 Task: Turn Dictation Off
Action: Mouse moved to (182, 109)
Screenshot: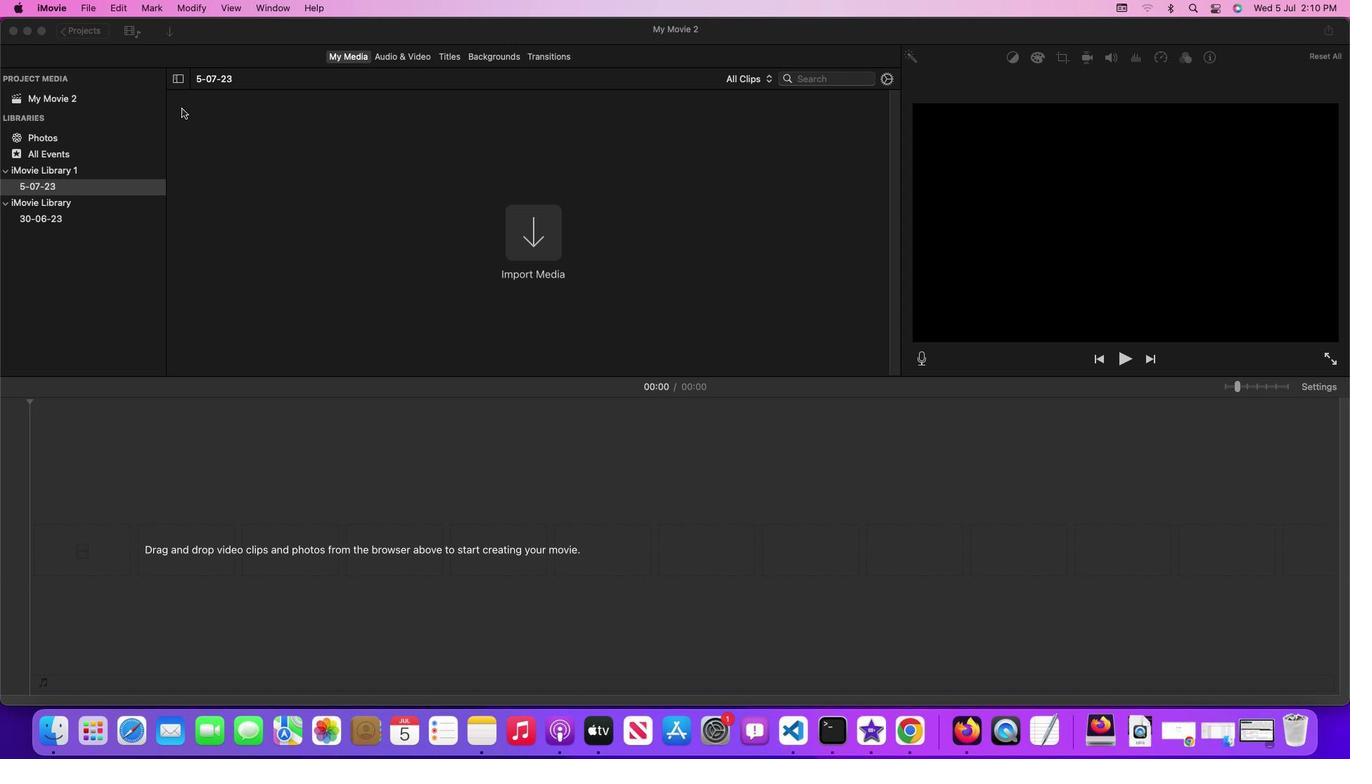 
Action: Mouse pressed left at (182, 109)
Screenshot: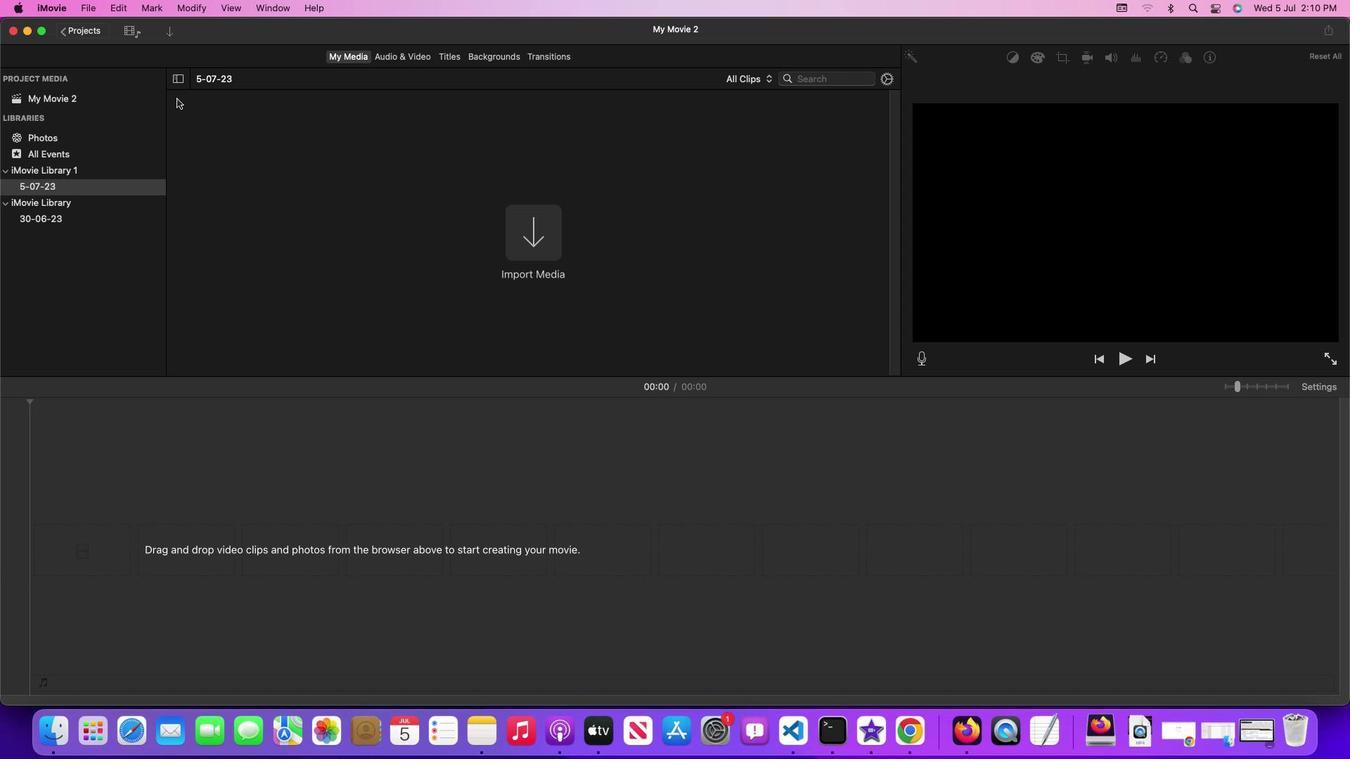 
Action: Mouse moved to (55, 7)
Screenshot: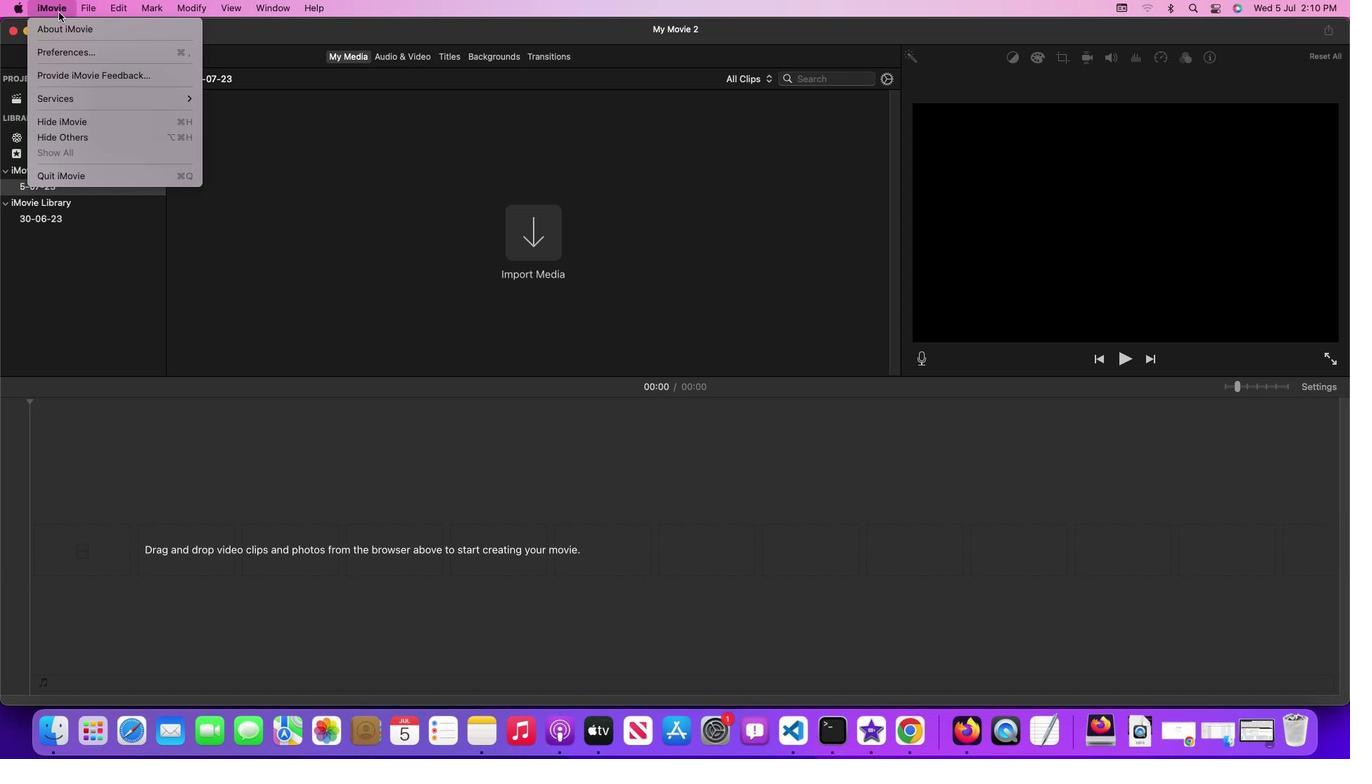 
Action: Mouse pressed left at (55, 7)
Screenshot: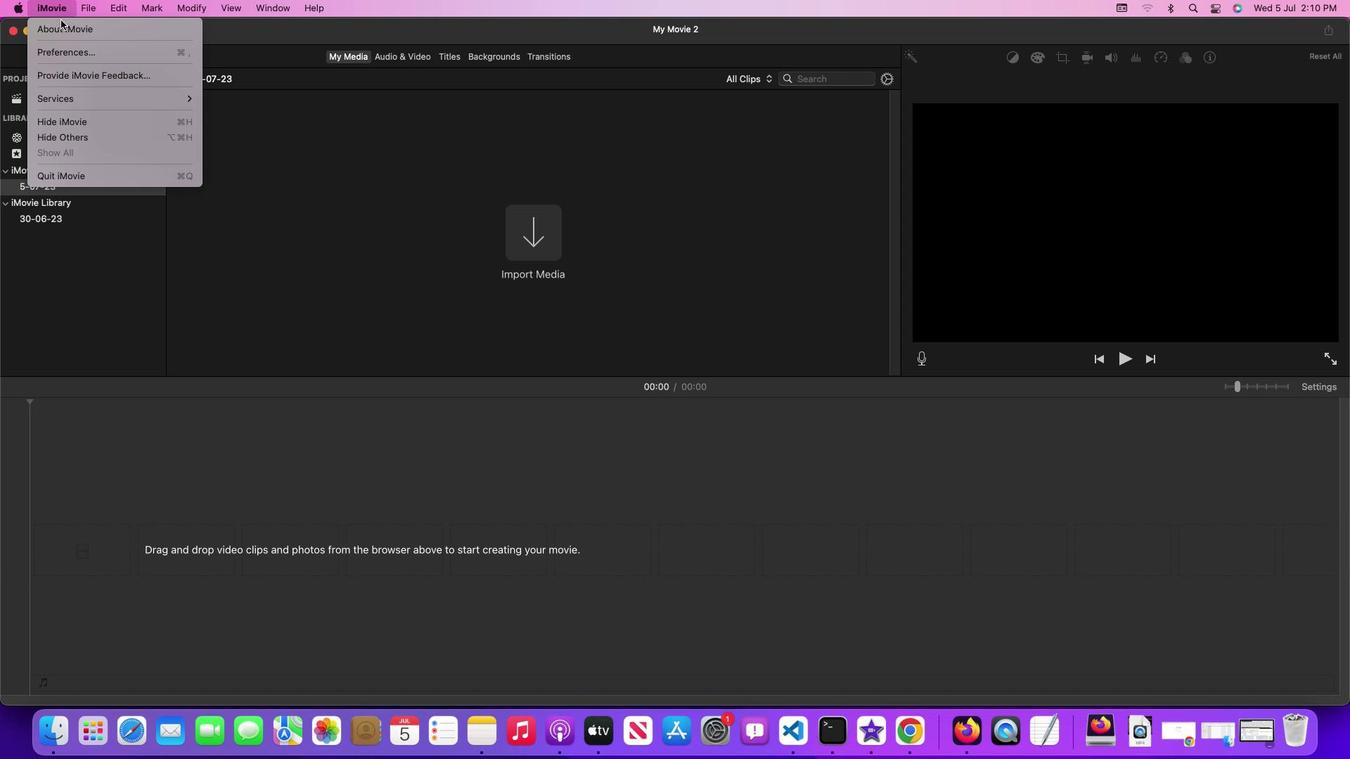 
Action: Mouse moved to (233, 127)
Screenshot: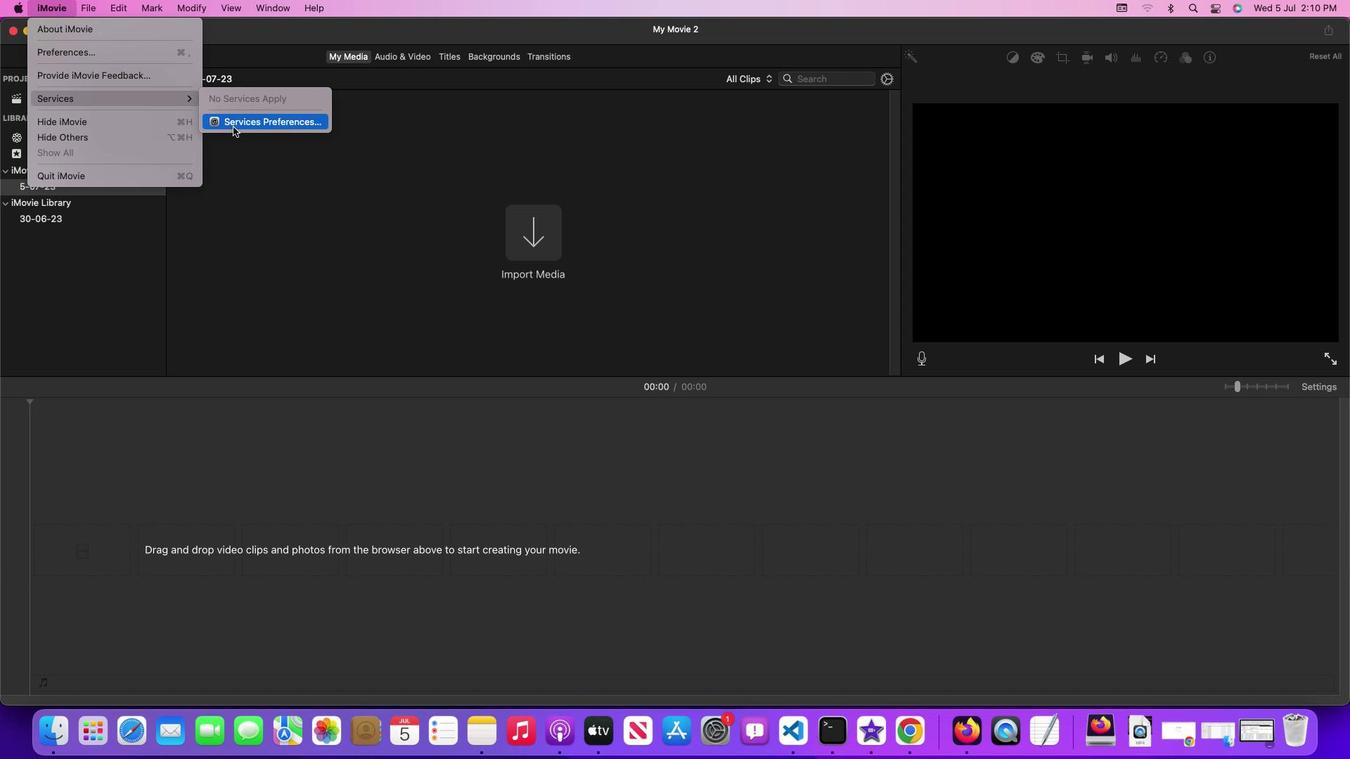 
Action: Mouse pressed left at (233, 127)
Screenshot: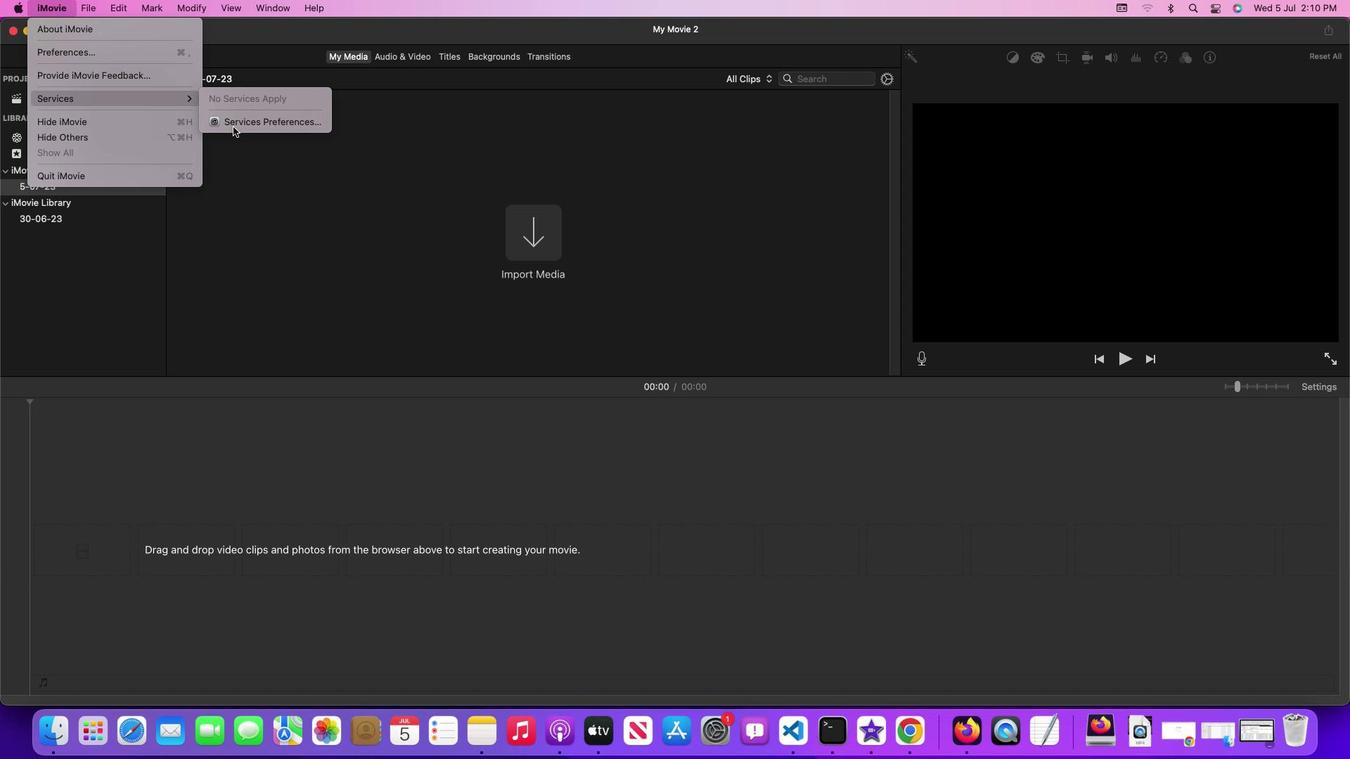 
Action: Mouse moved to (792, 75)
Screenshot: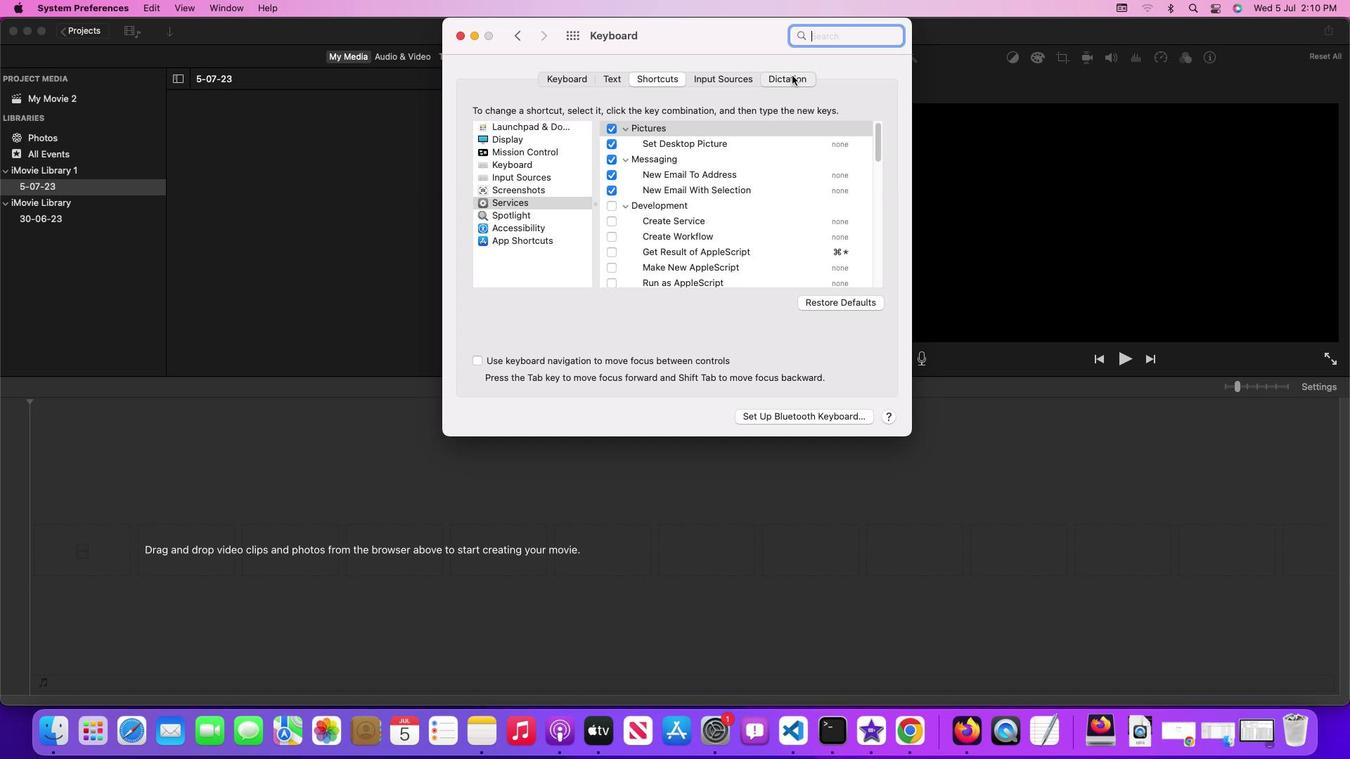 
Action: Mouse pressed left at (792, 75)
Screenshot: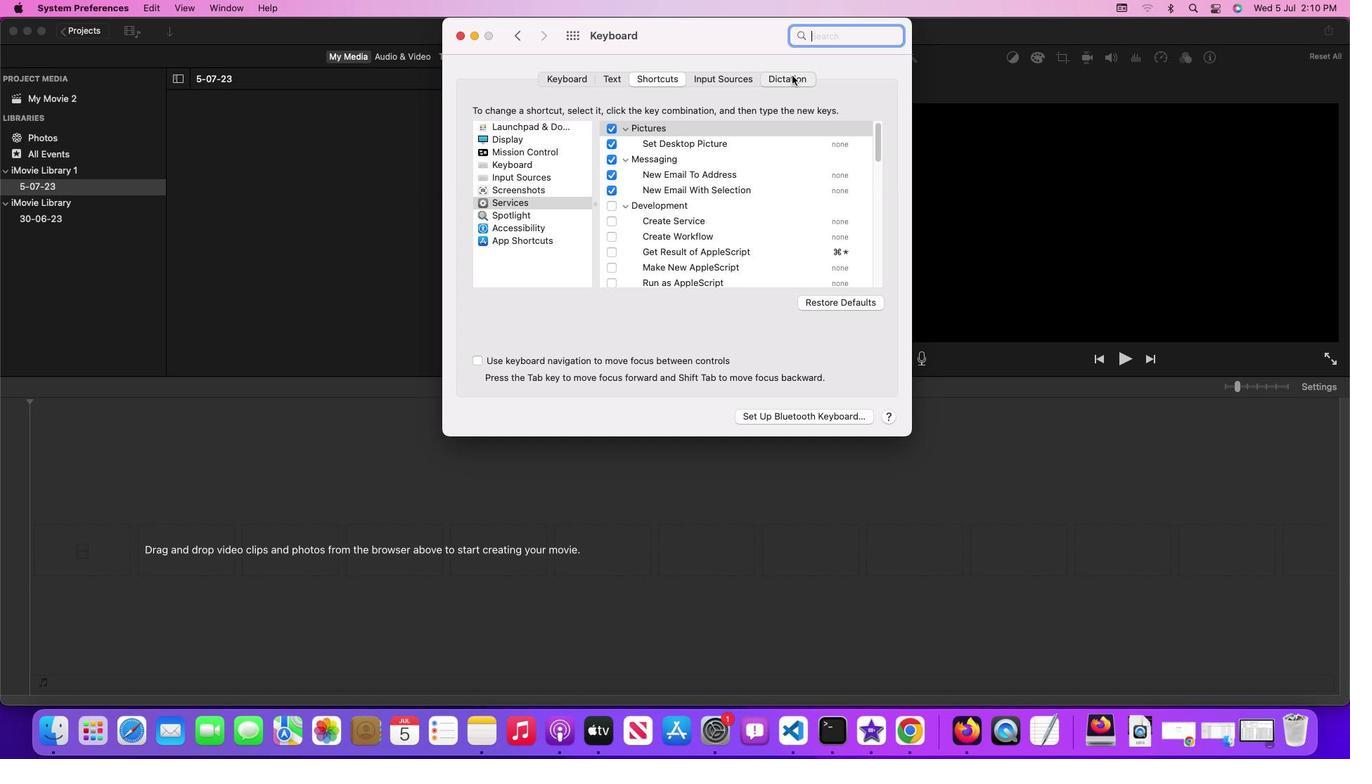 
Action: Mouse moved to (716, 145)
Screenshot: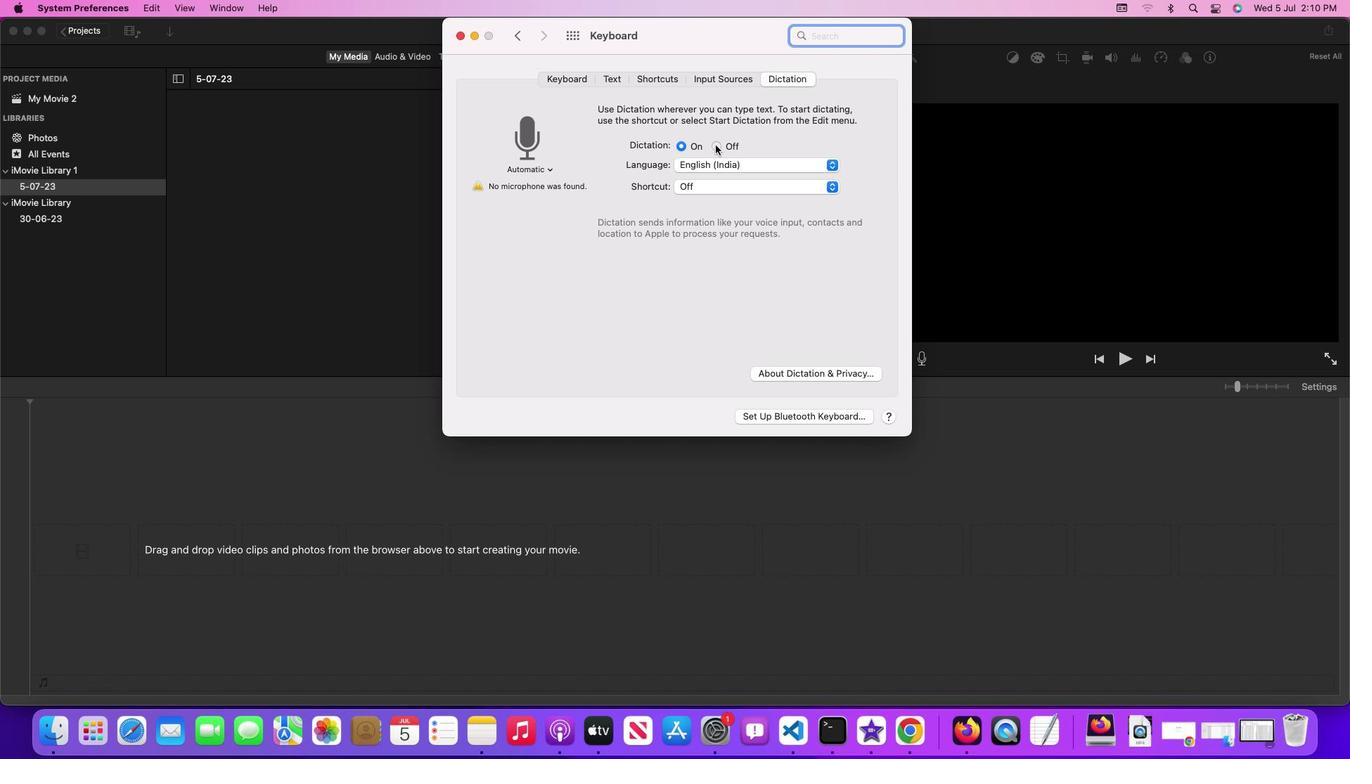 
Action: Mouse pressed left at (716, 145)
Screenshot: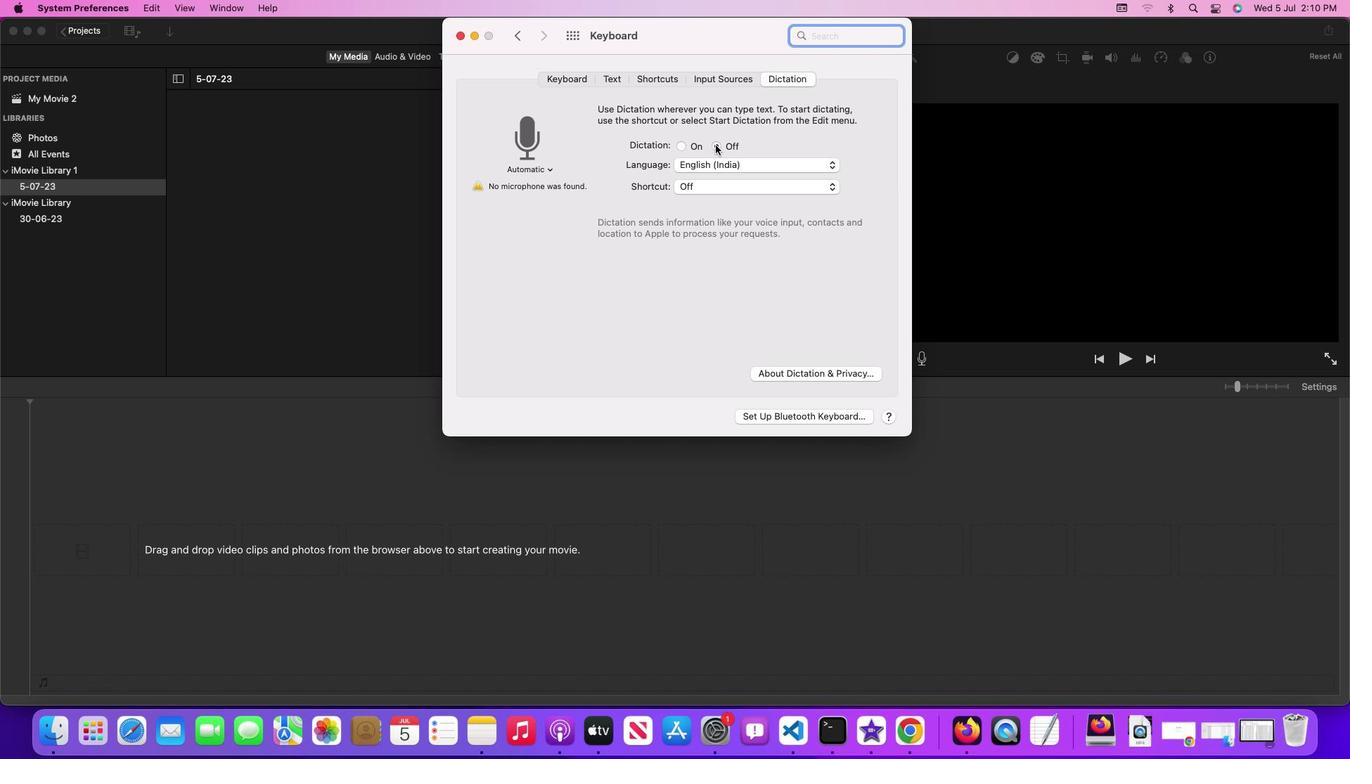 
Action: Mouse moved to (783, 248)
Screenshot: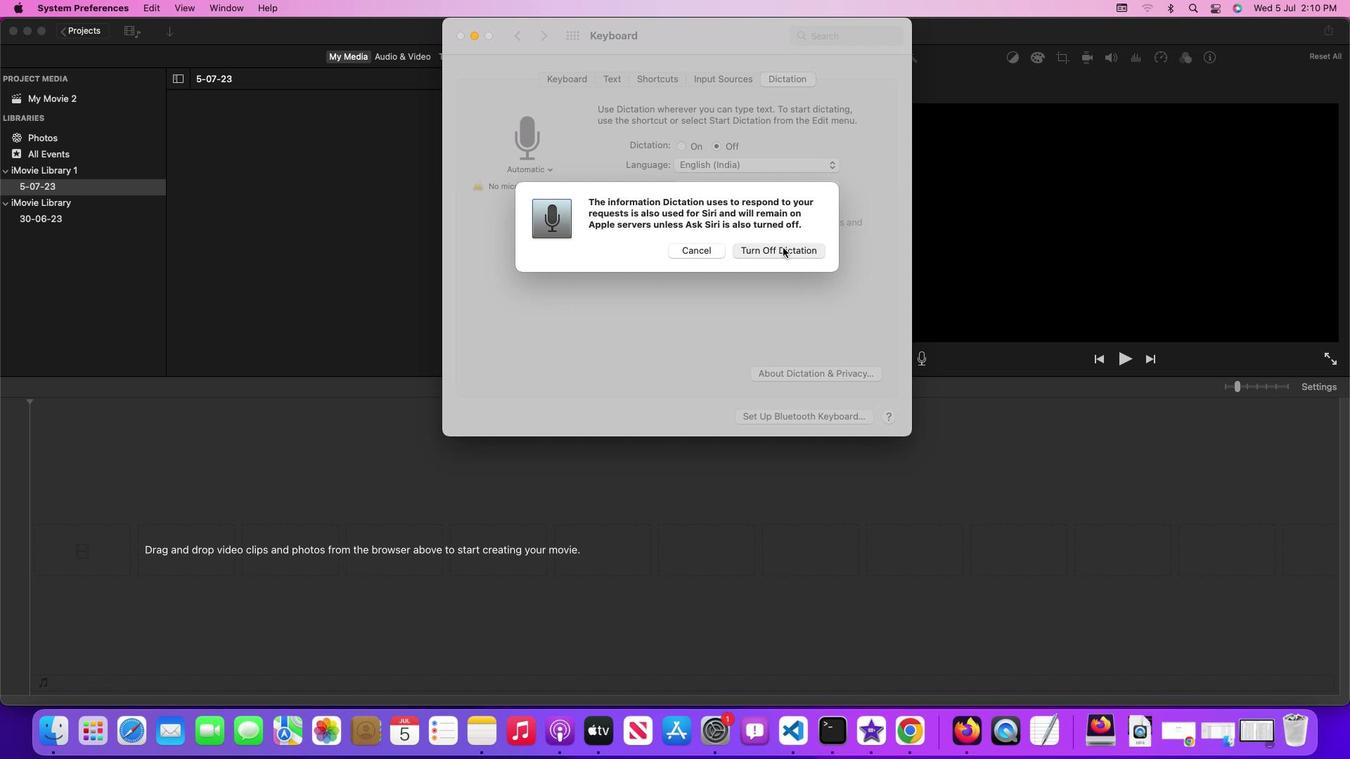 
Action: Mouse pressed left at (783, 248)
Screenshot: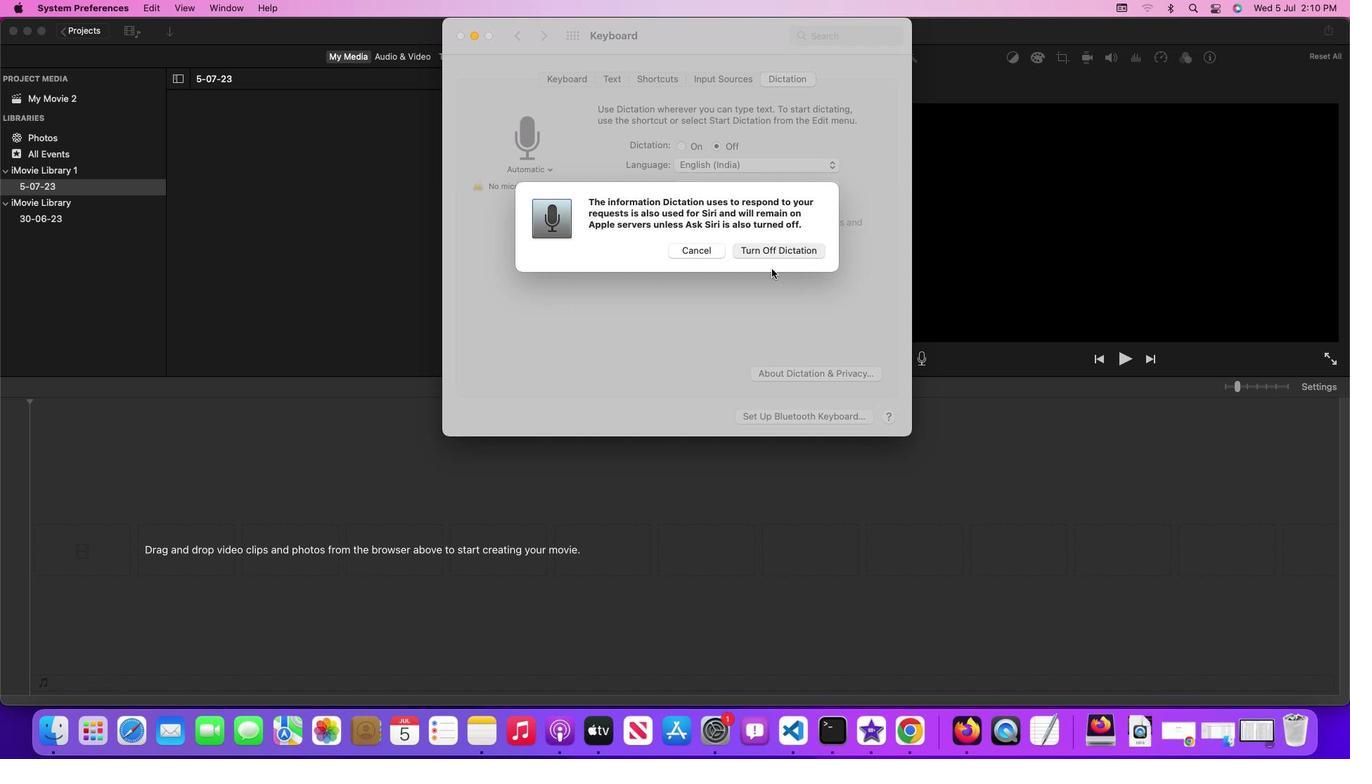 
Action: Mouse moved to (755, 305)
Screenshot: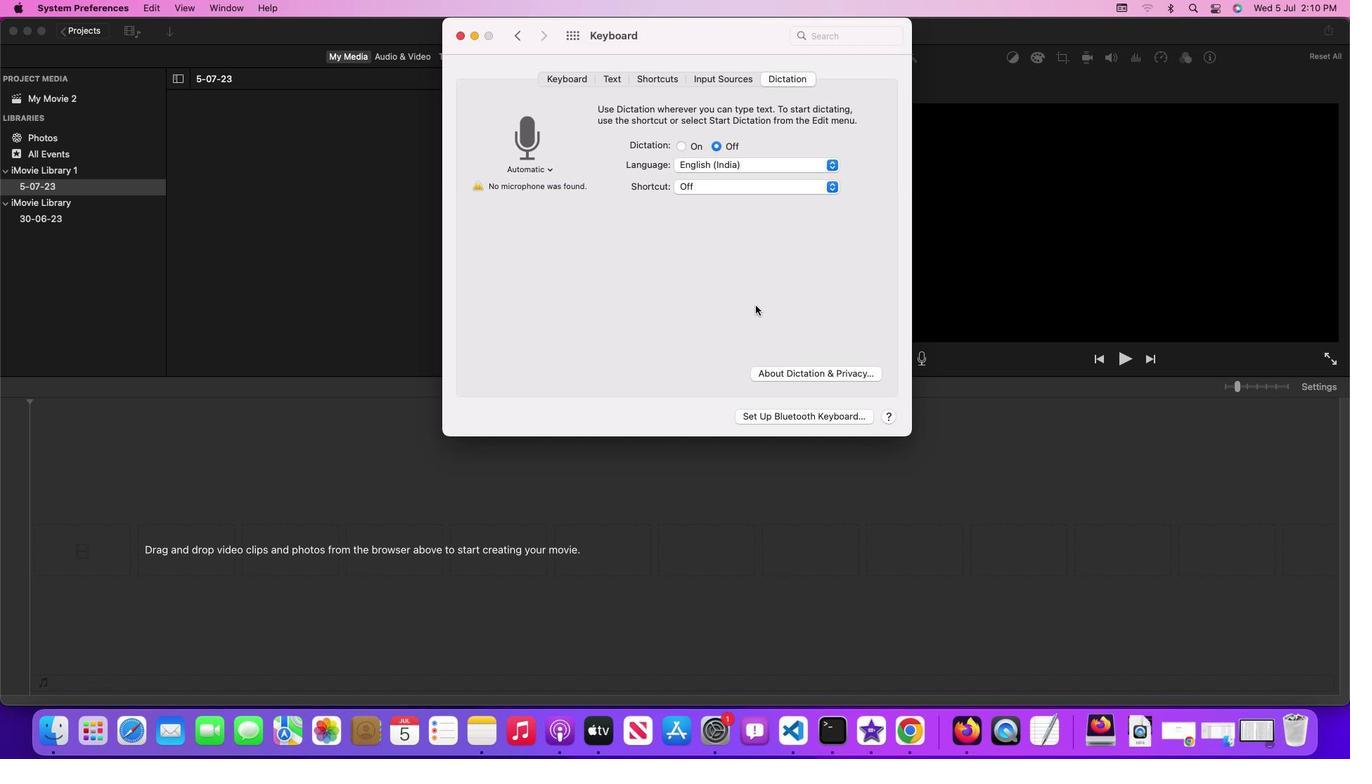 
